 Task: View ignored repositories.
Action: Mouse moved to (1344, 132)
Screenshot: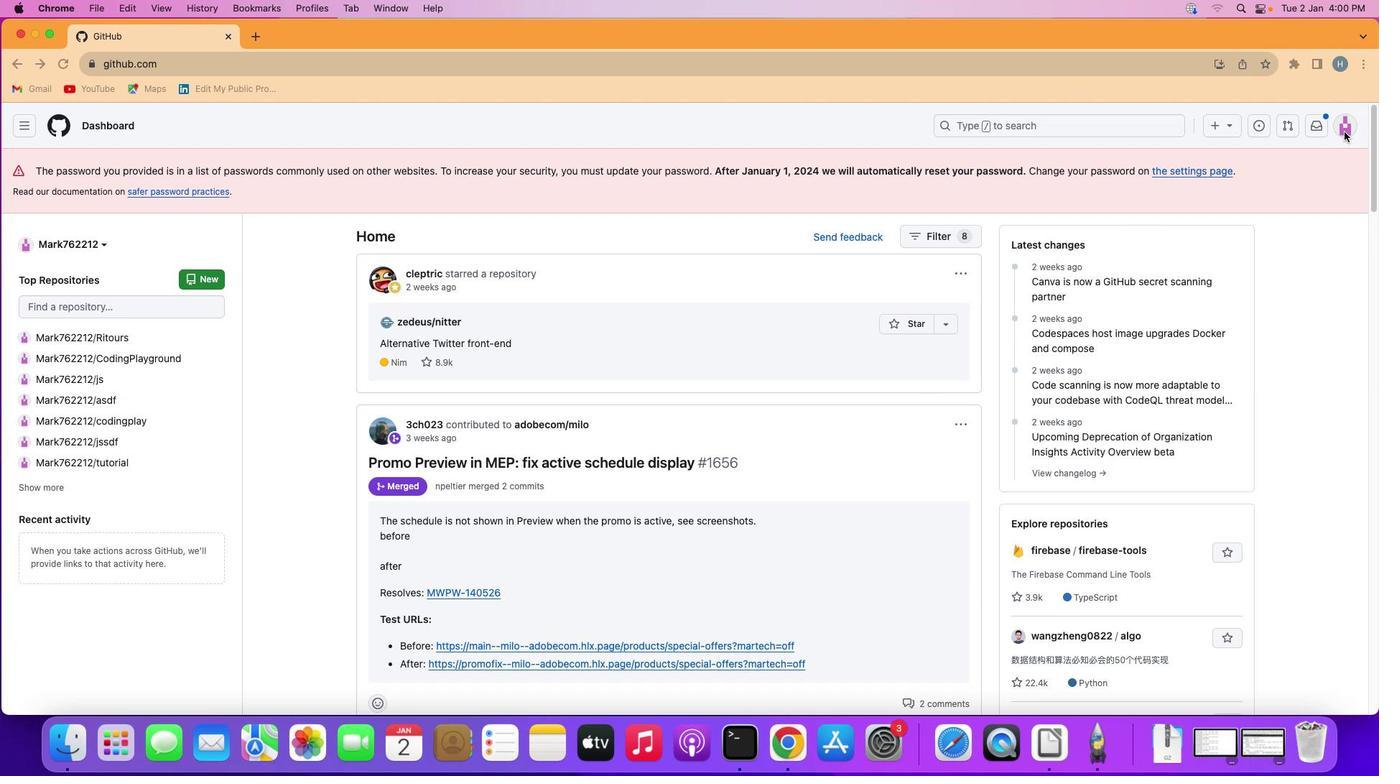 
Action: Mouse pressed left at (1344, 132)
Screenshot: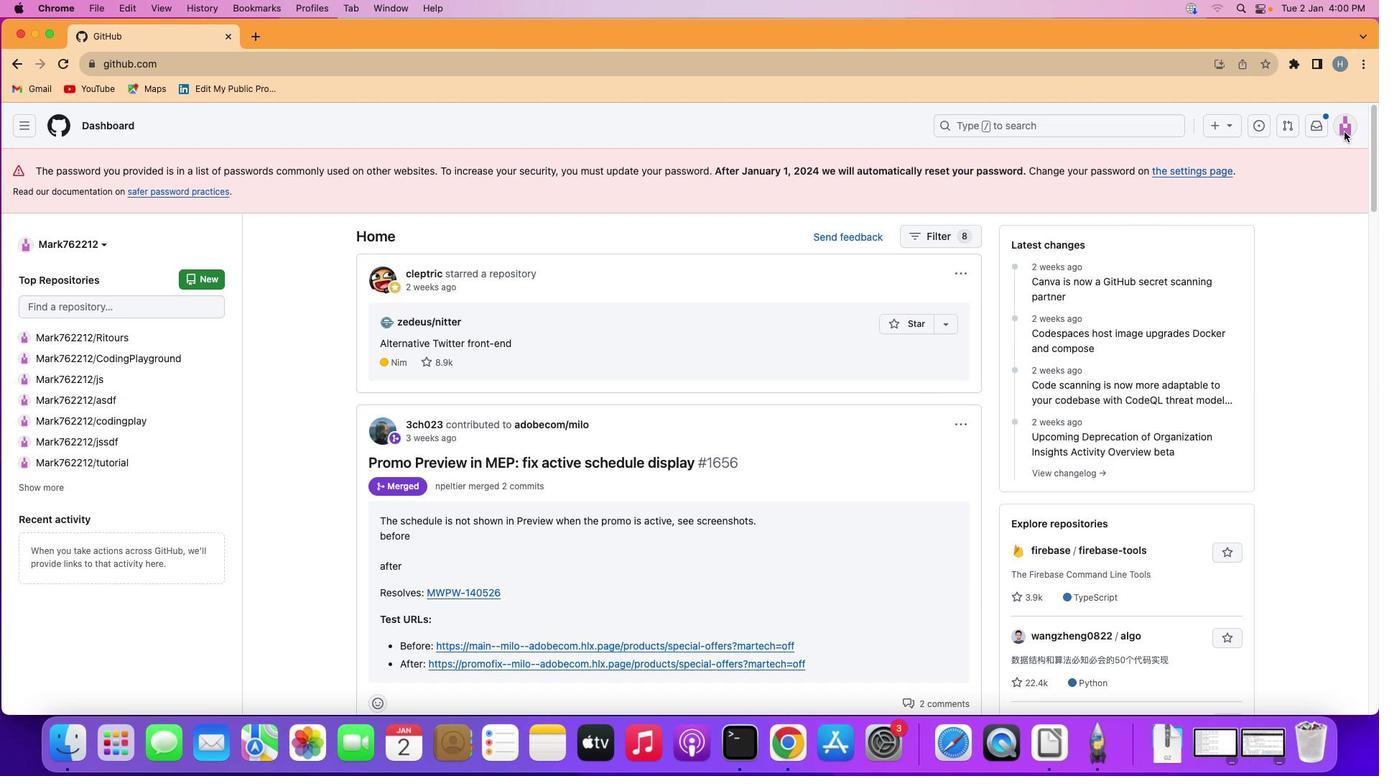 
Action: Mouse moved to (1345, 127)
Screenshot: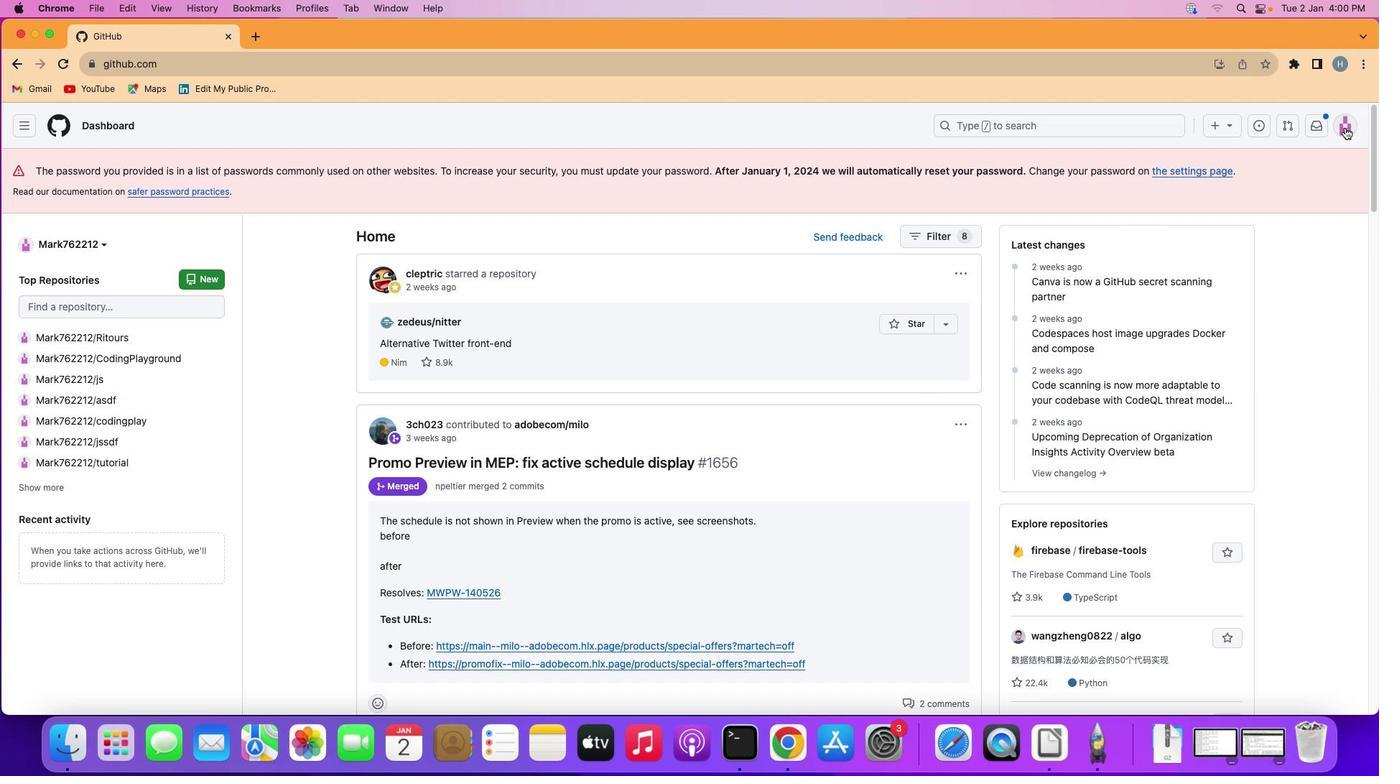 
Action: Mouse pressed left at (1345, 127)
Screenshot: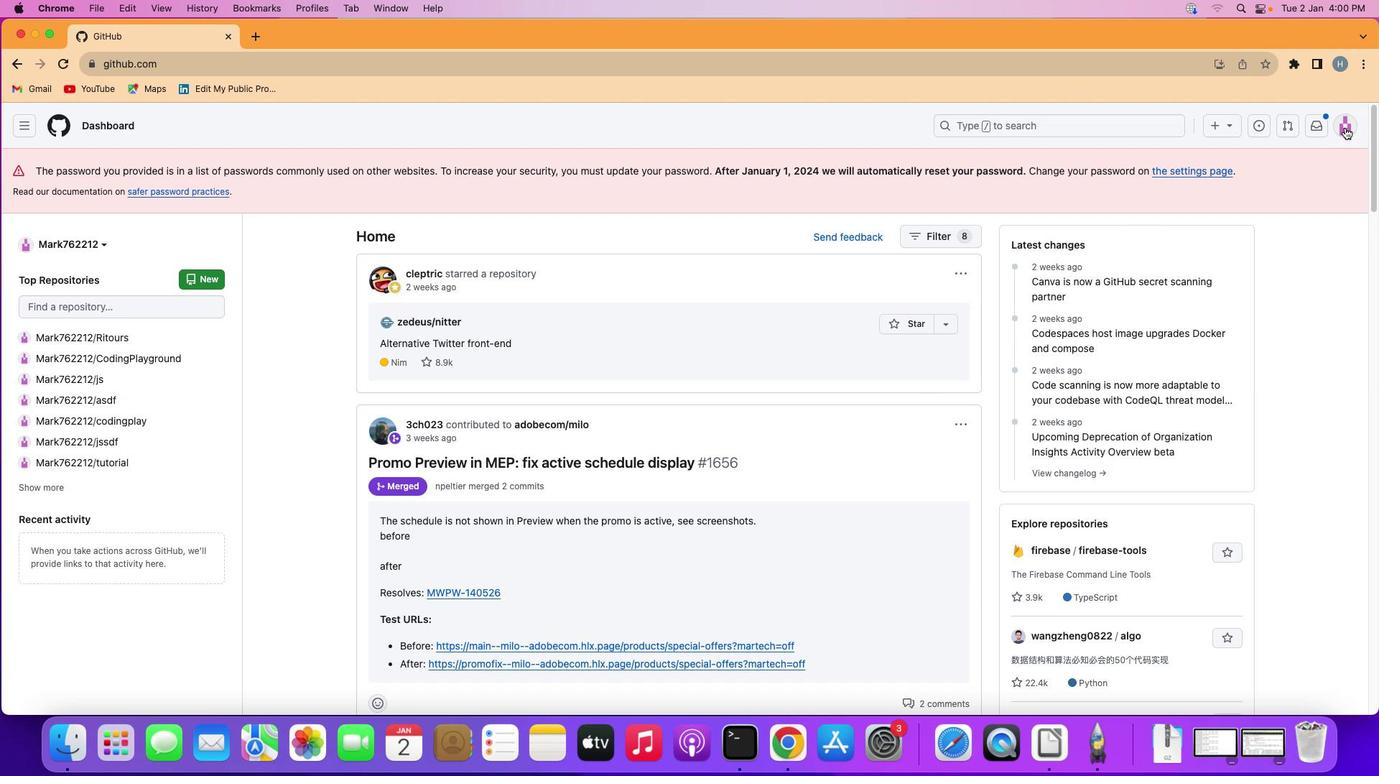 
Action: Mouse moved to (1224, 521)
Screenshot: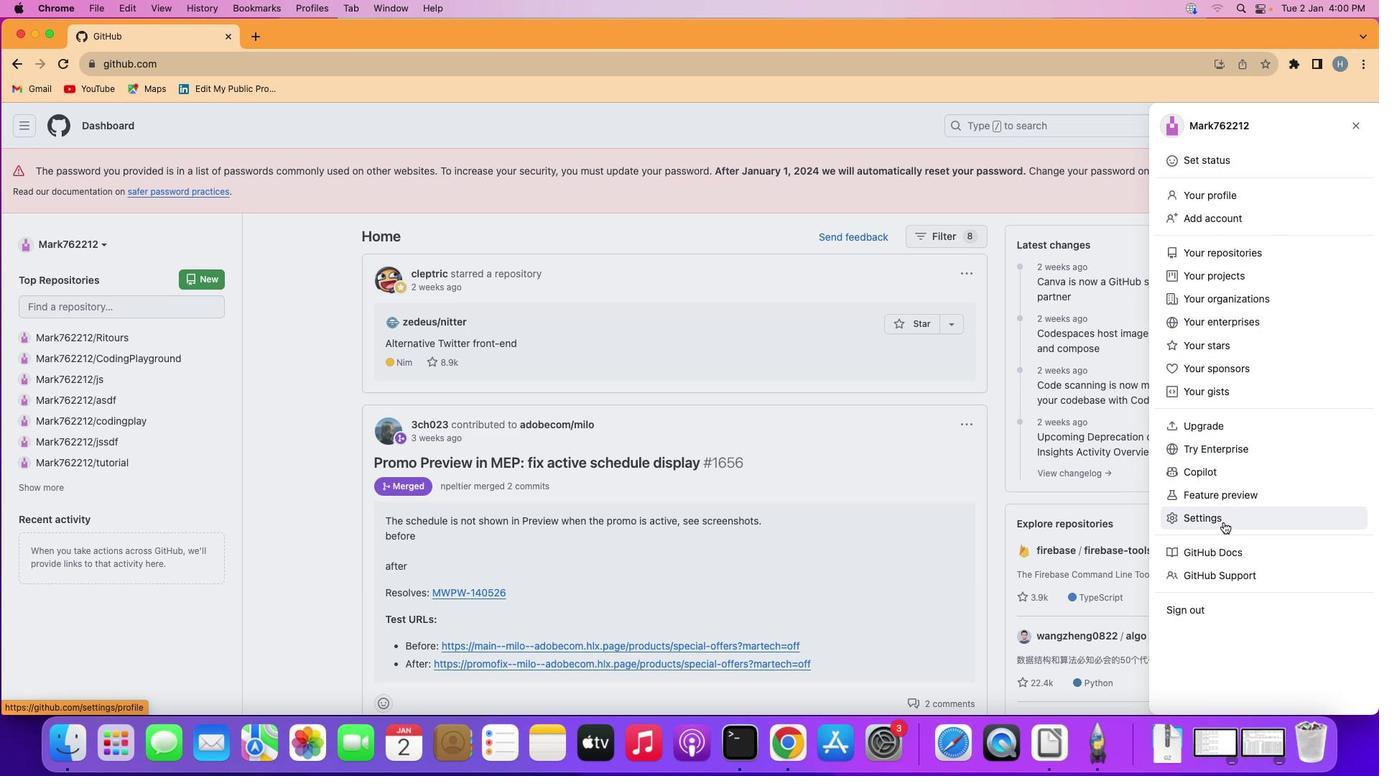 
Action: Mouse pressed left at (1224, 521)
Screenshot: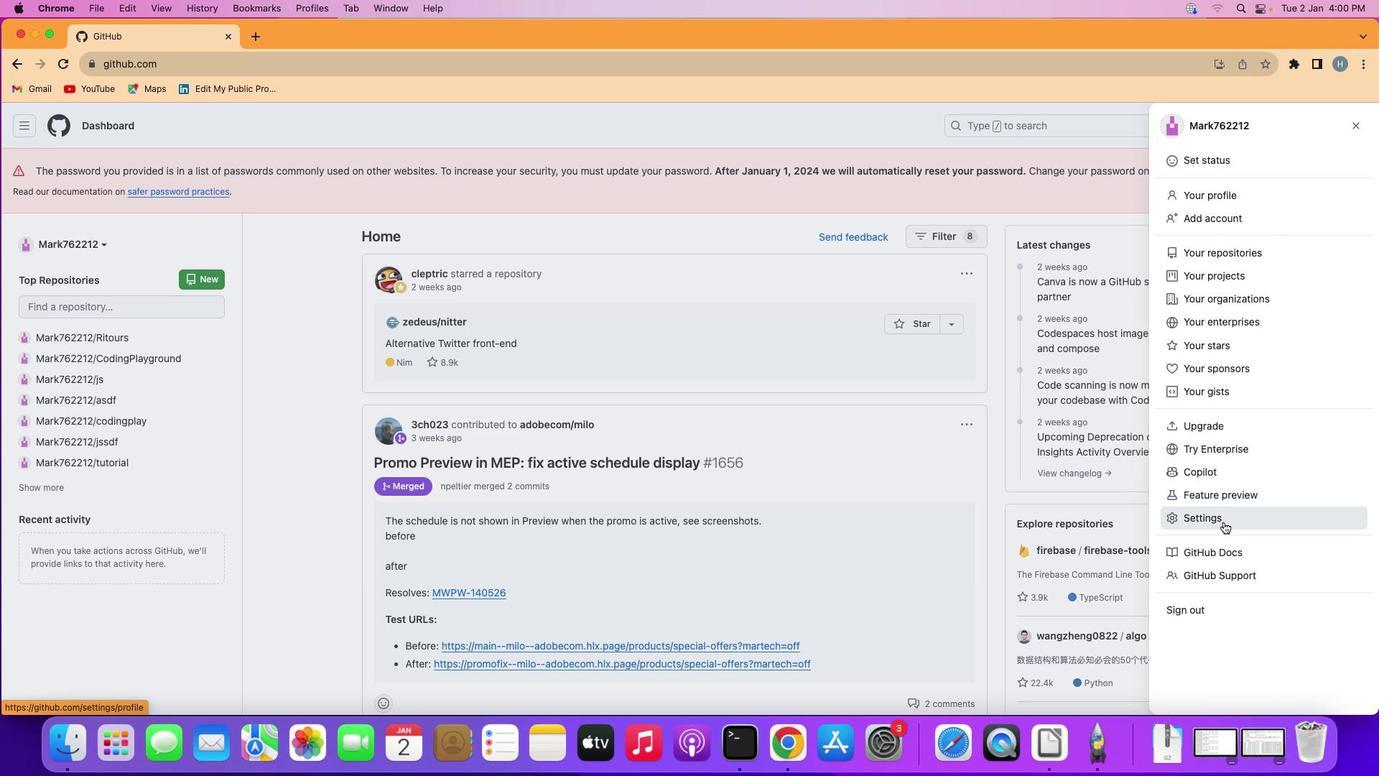 
Action: Mouse moved to (328, 389)
Screenshot: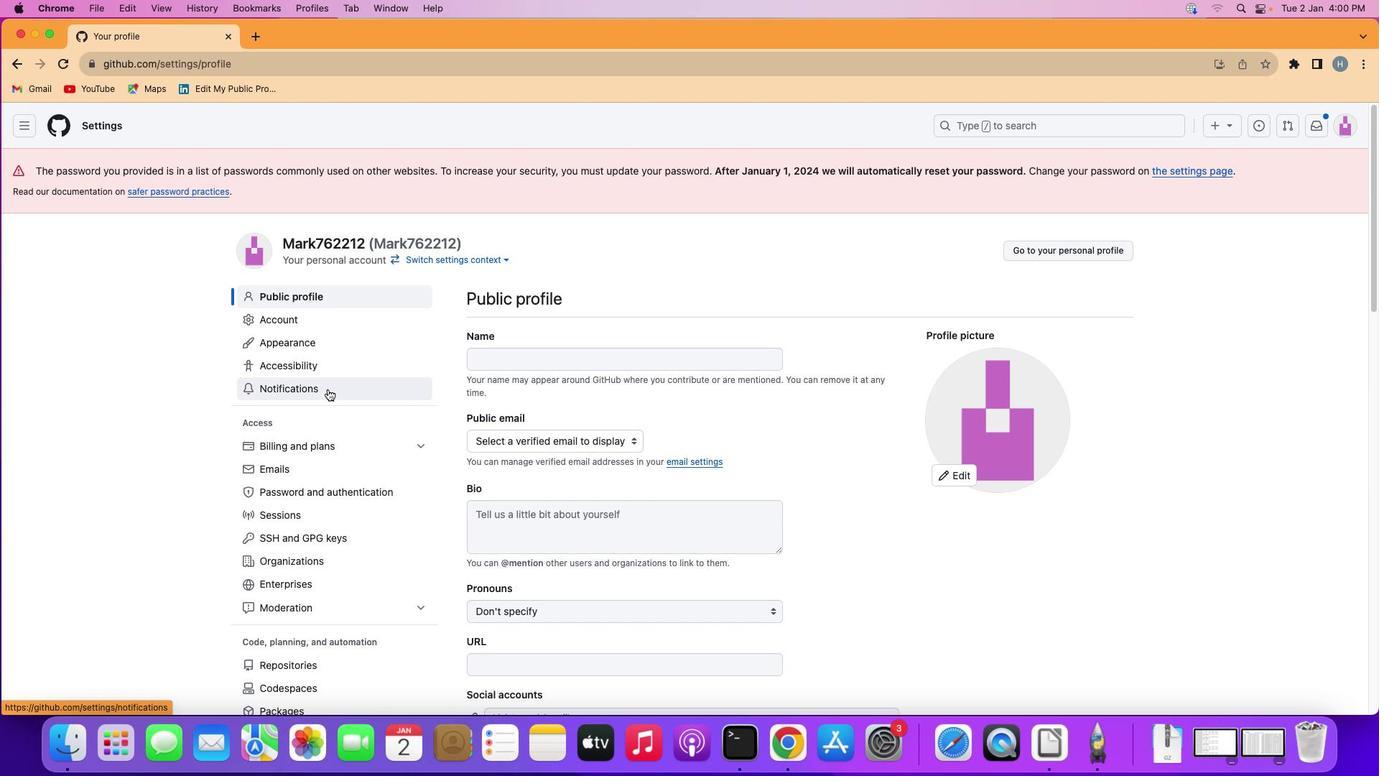 
Action: Mouse pressed left at (328, 389)
Screenshot: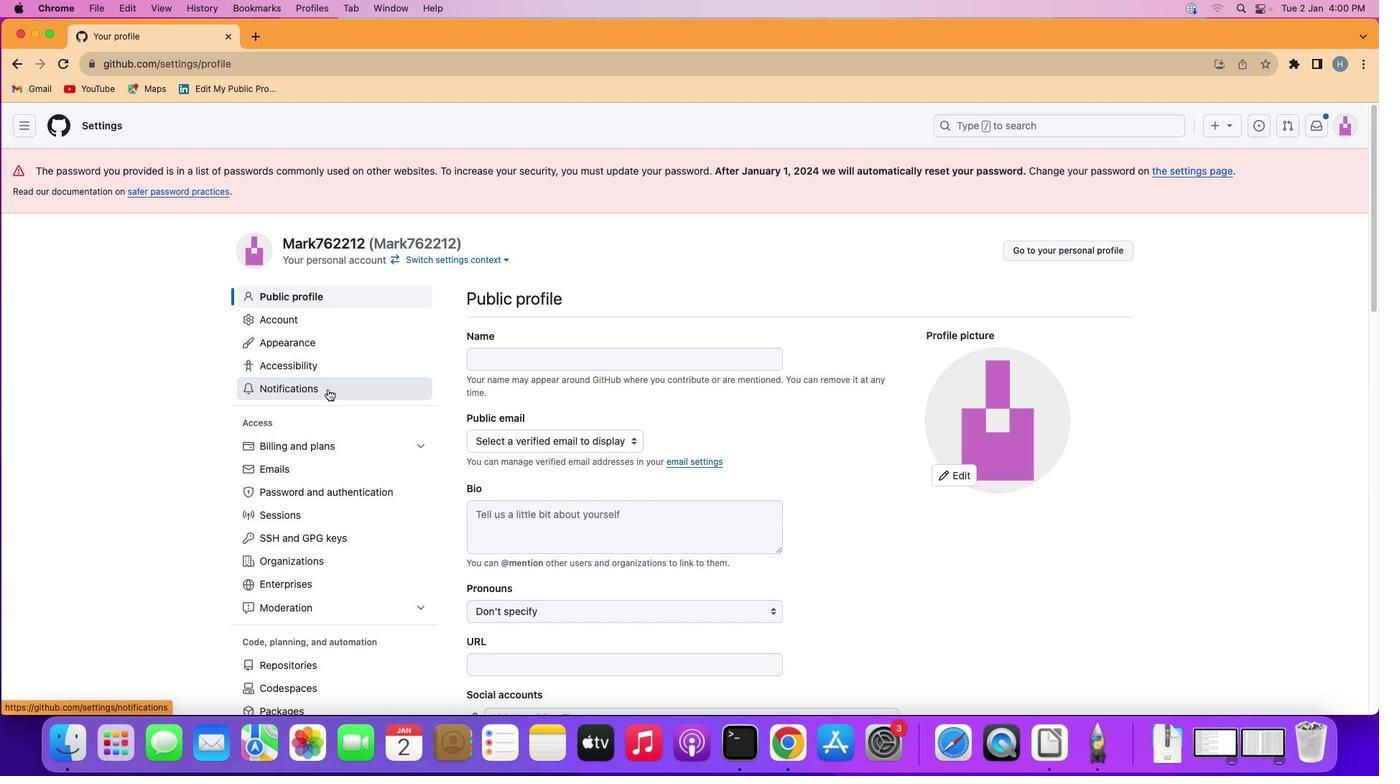 
Action: Mouse moved to (648, 518)
Screenshot: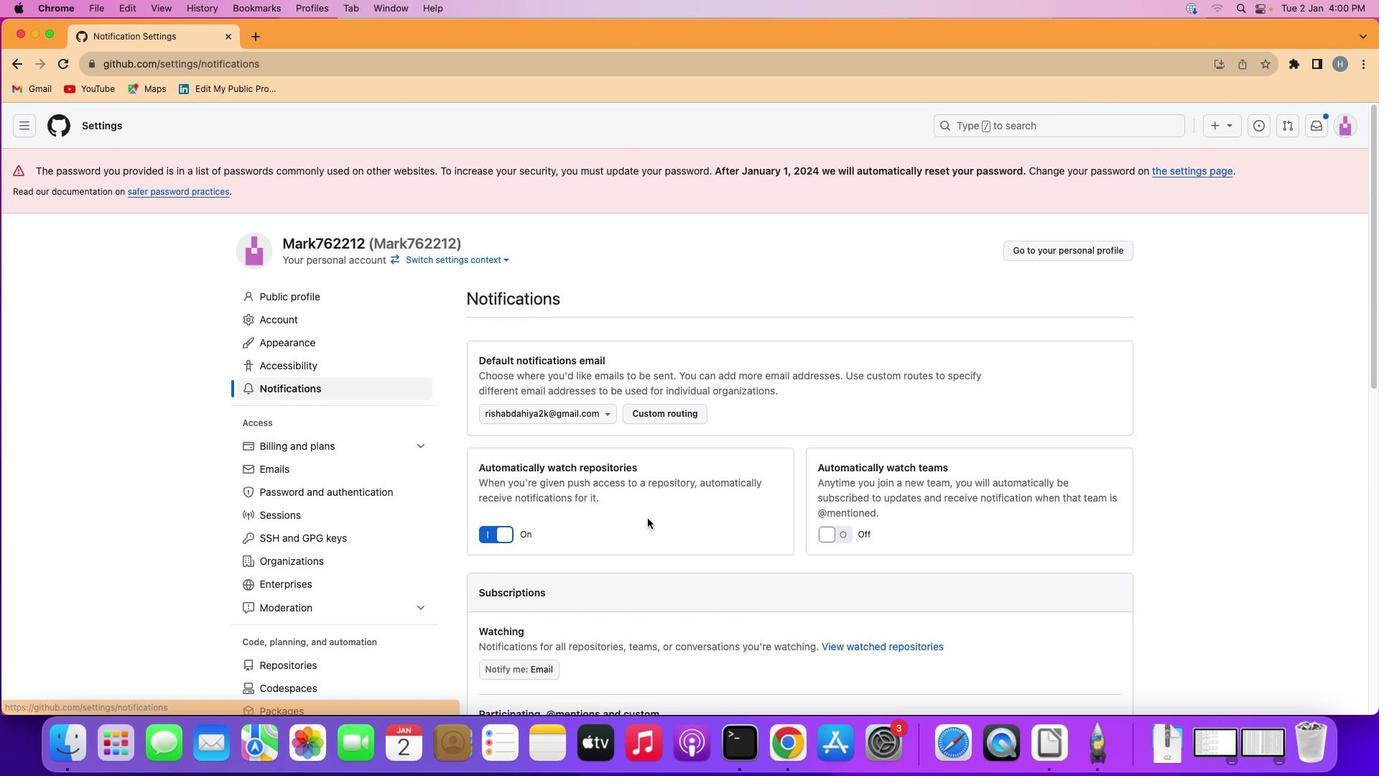 
Action: Mouse scrolled (648, 518) with delta (0, 0)
Screenshot: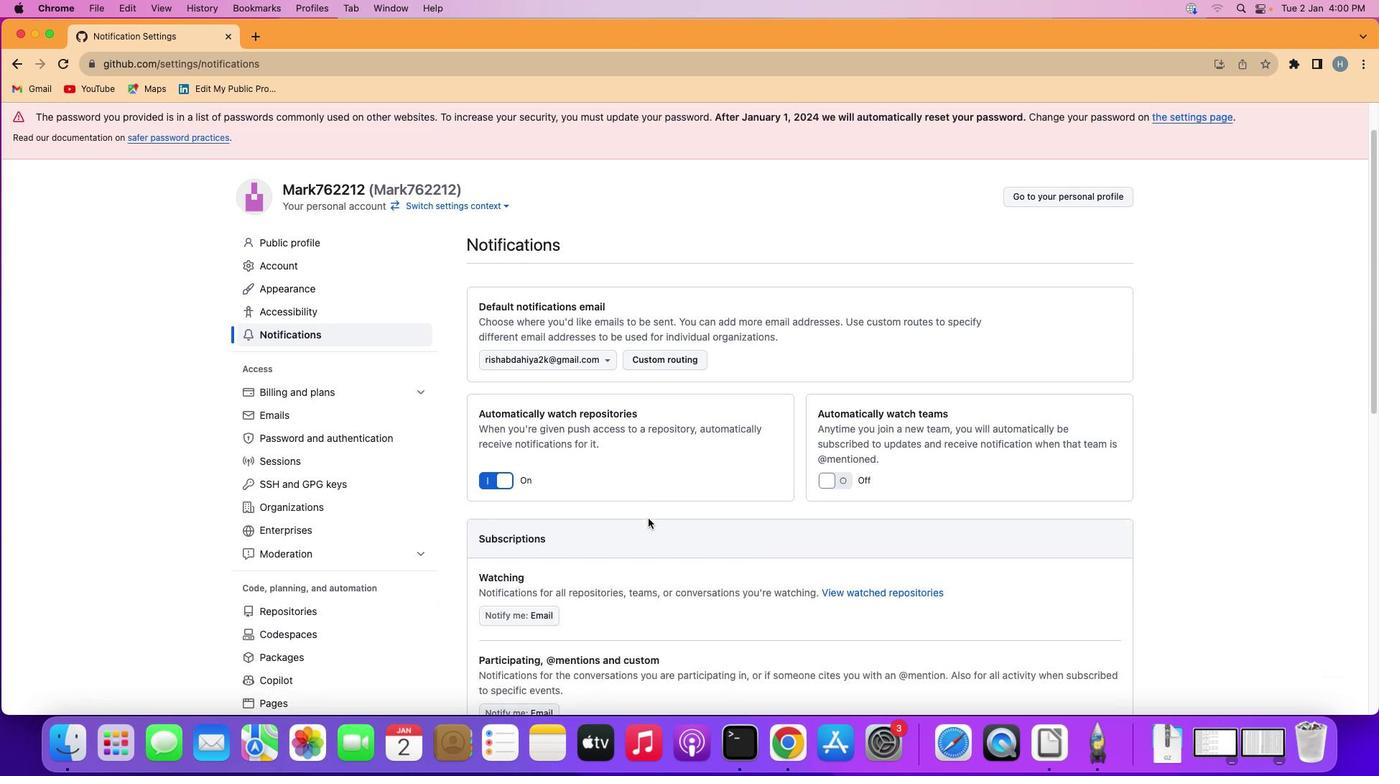 
Action: Mouse moved to (648, 518)
Screenshot: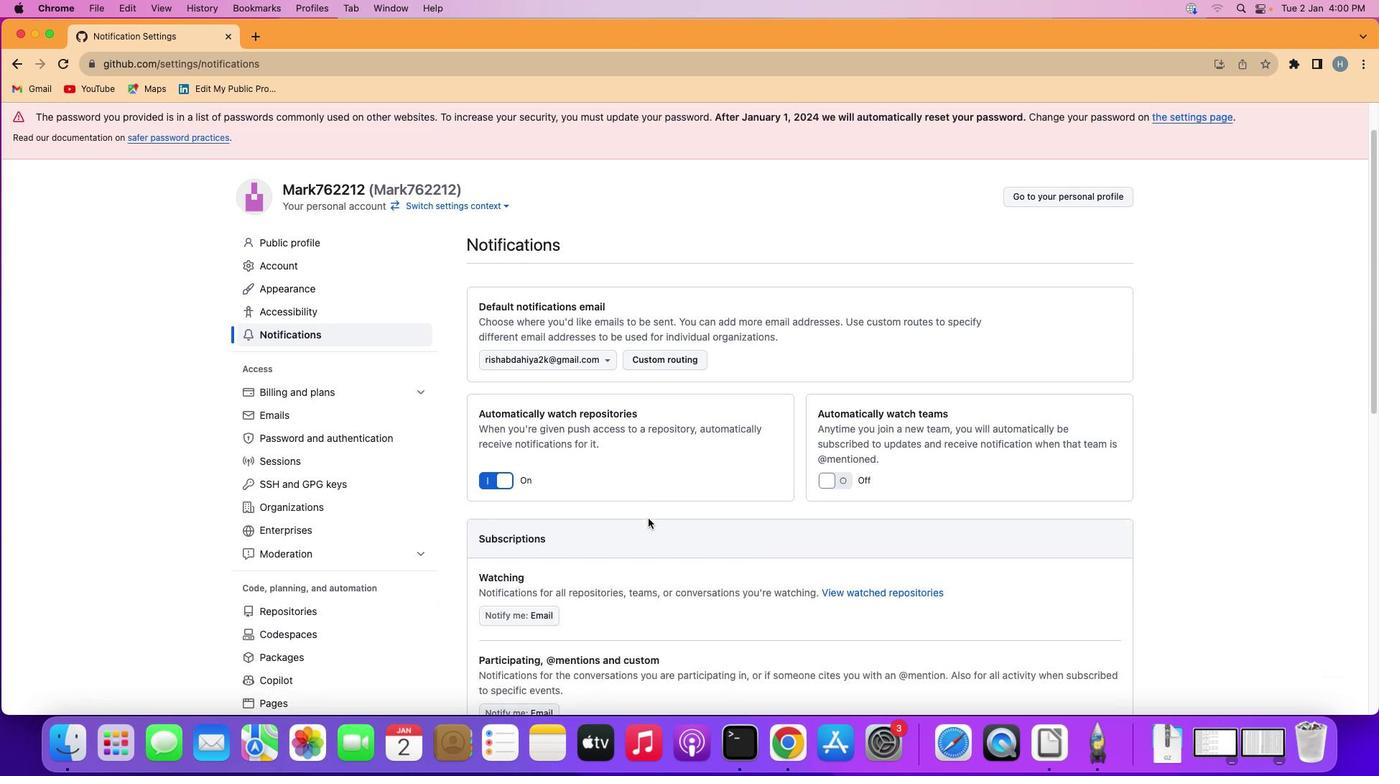 
Action: Mouse scrolled (648, 518) with delta (0, 0)
Screenshot: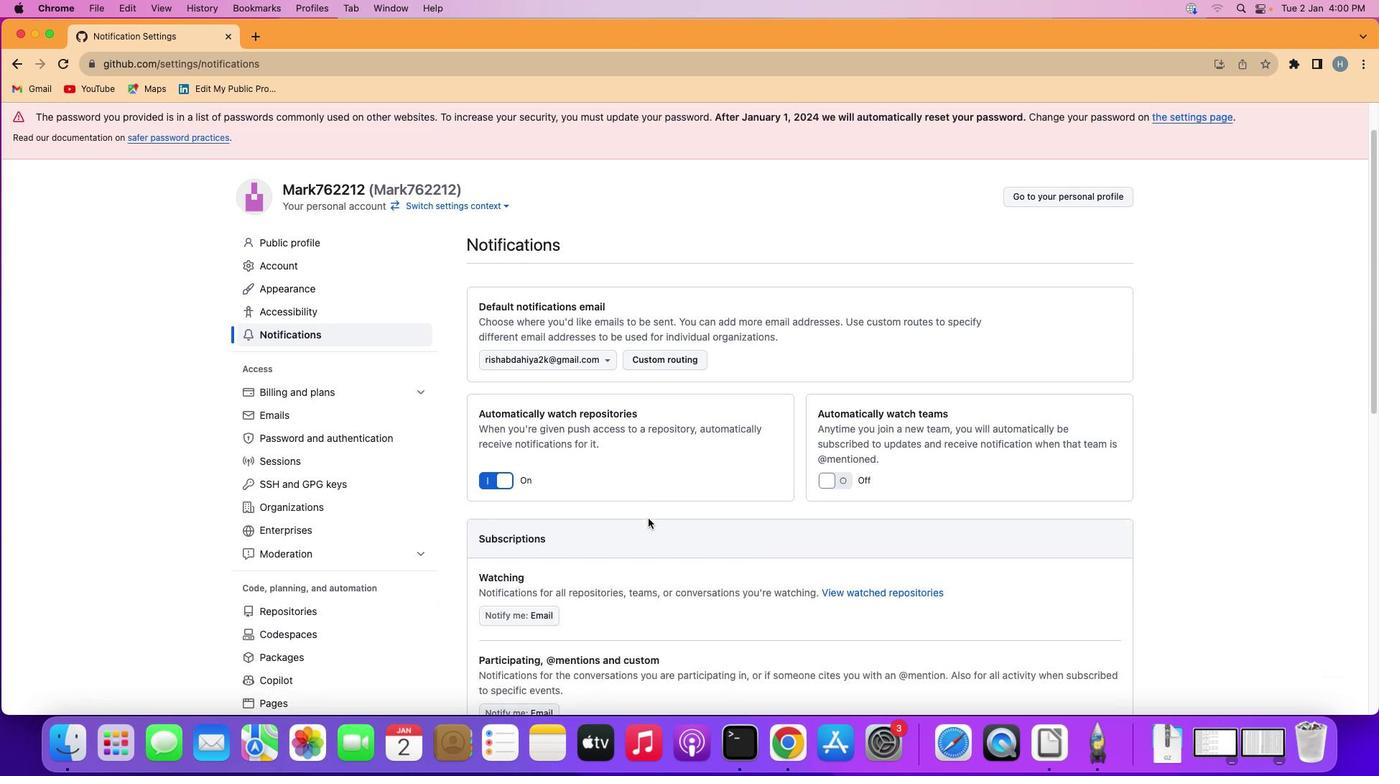 
Action: Mouse scrolled (648, 518) with delta (0, -2)
Screenshot: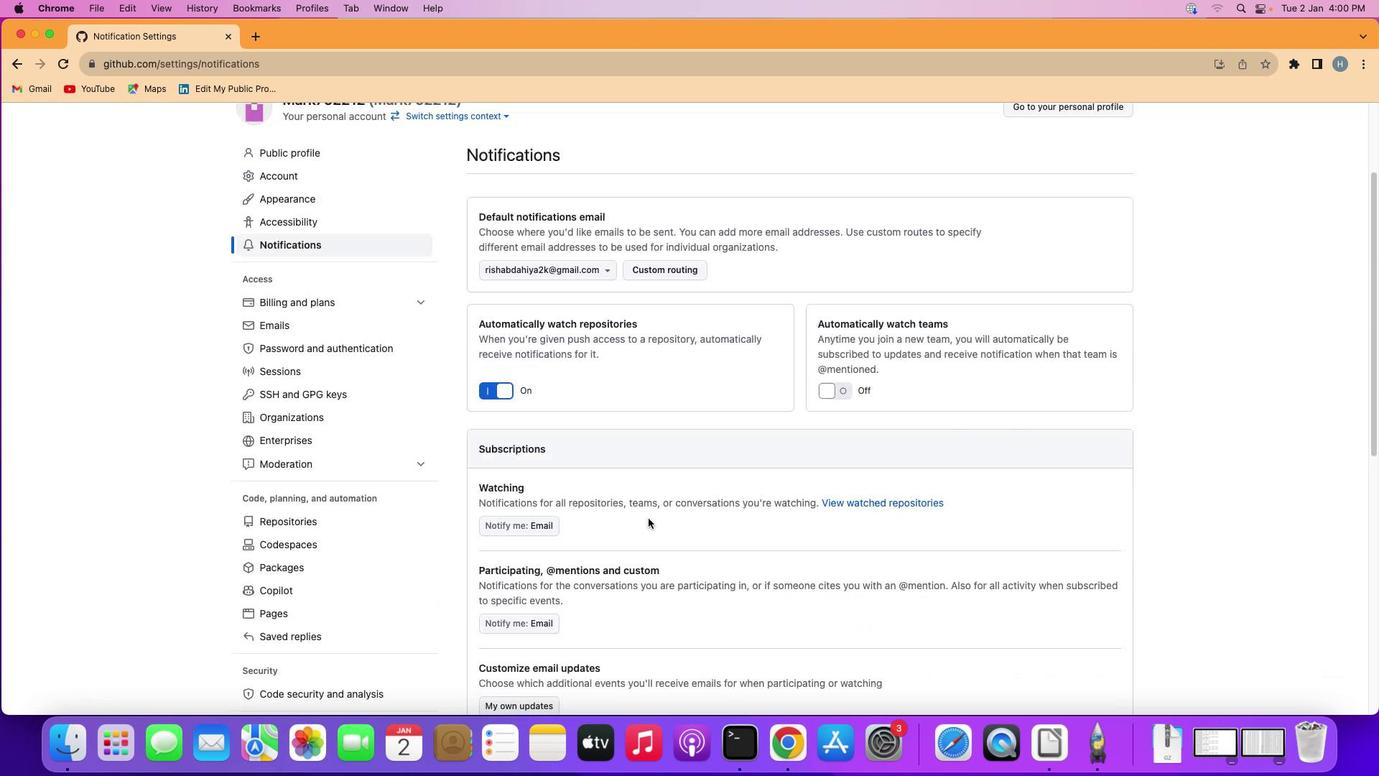 
Action: Mouse scrolled (648, 518) with delta (0, -2)
Screenshot: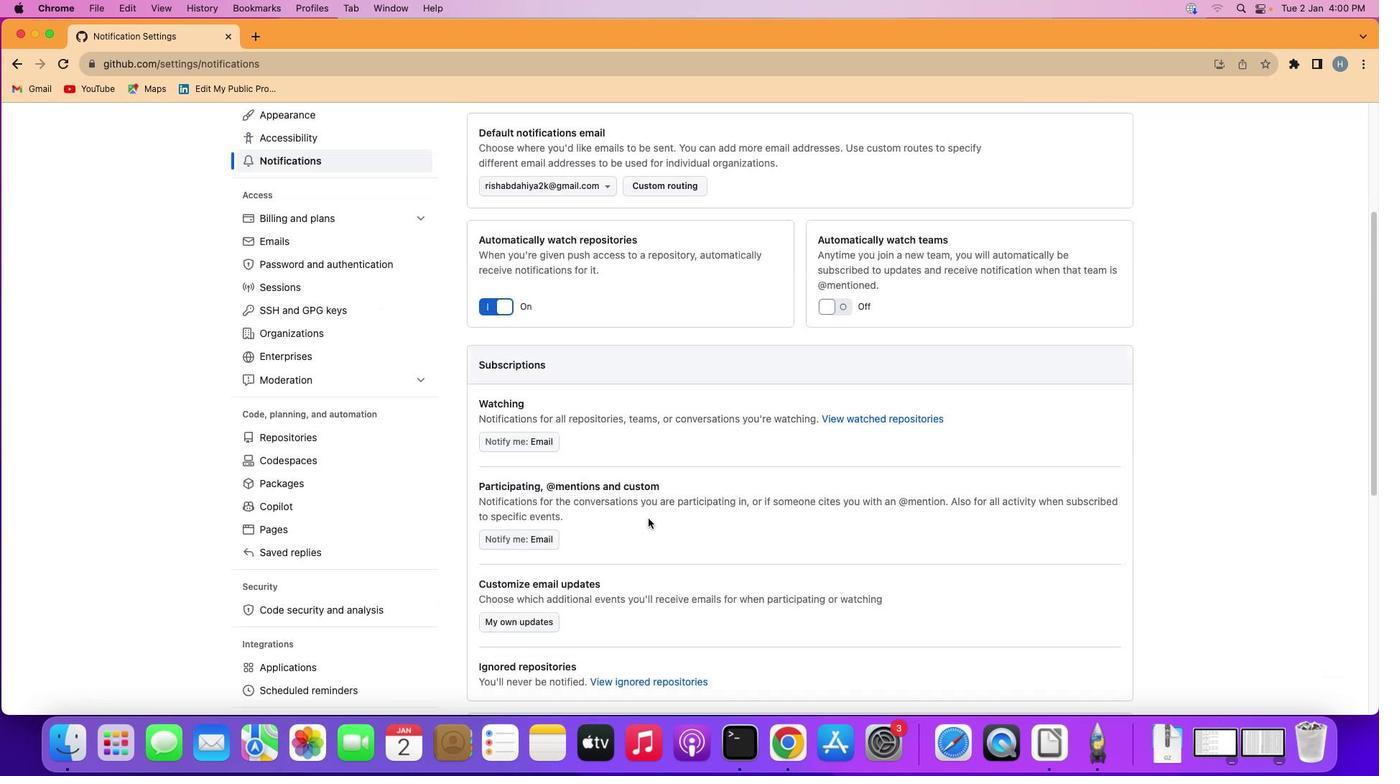 
Action: Mouse scrolled (648, 518) with delta (0, 0)
Screenshot: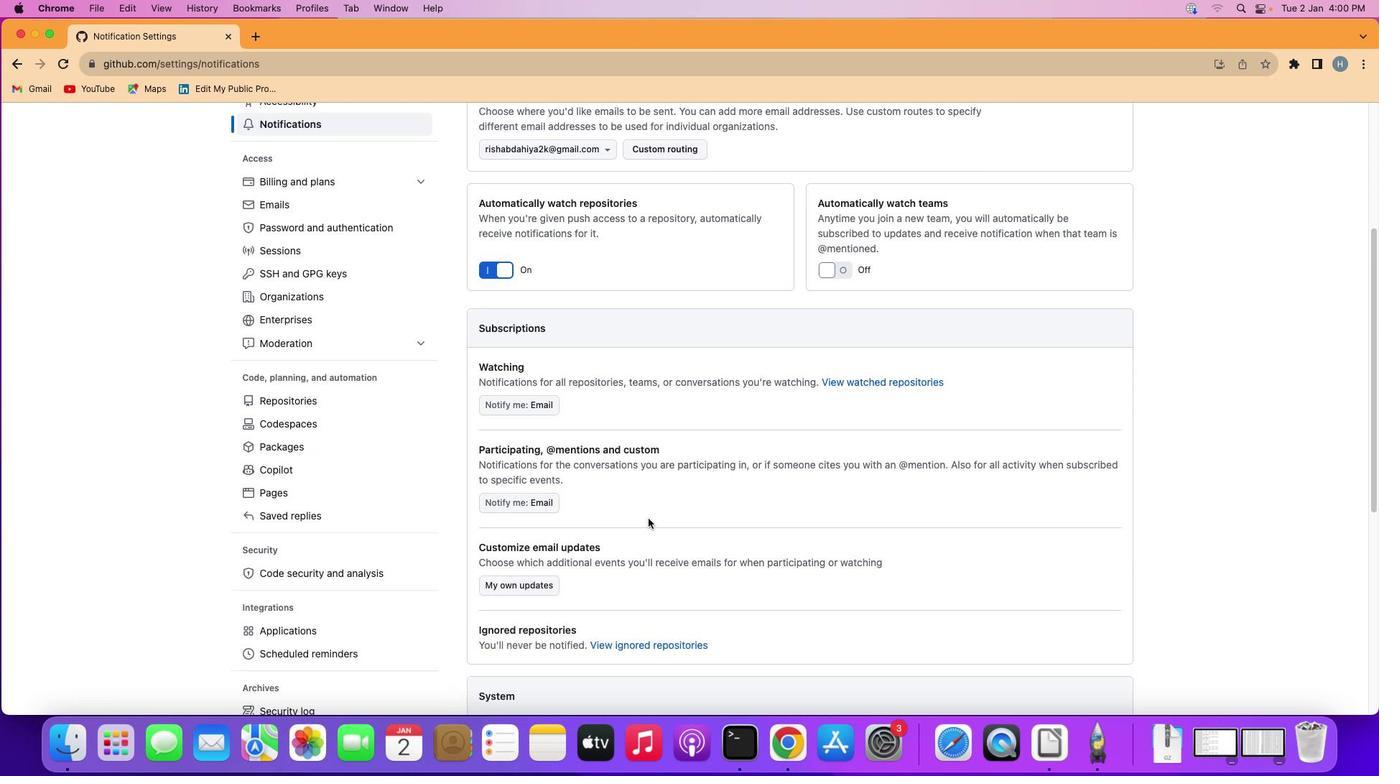 
Action: Mouse scrolled (648, 518) with delta (0, 0)
Screenshot: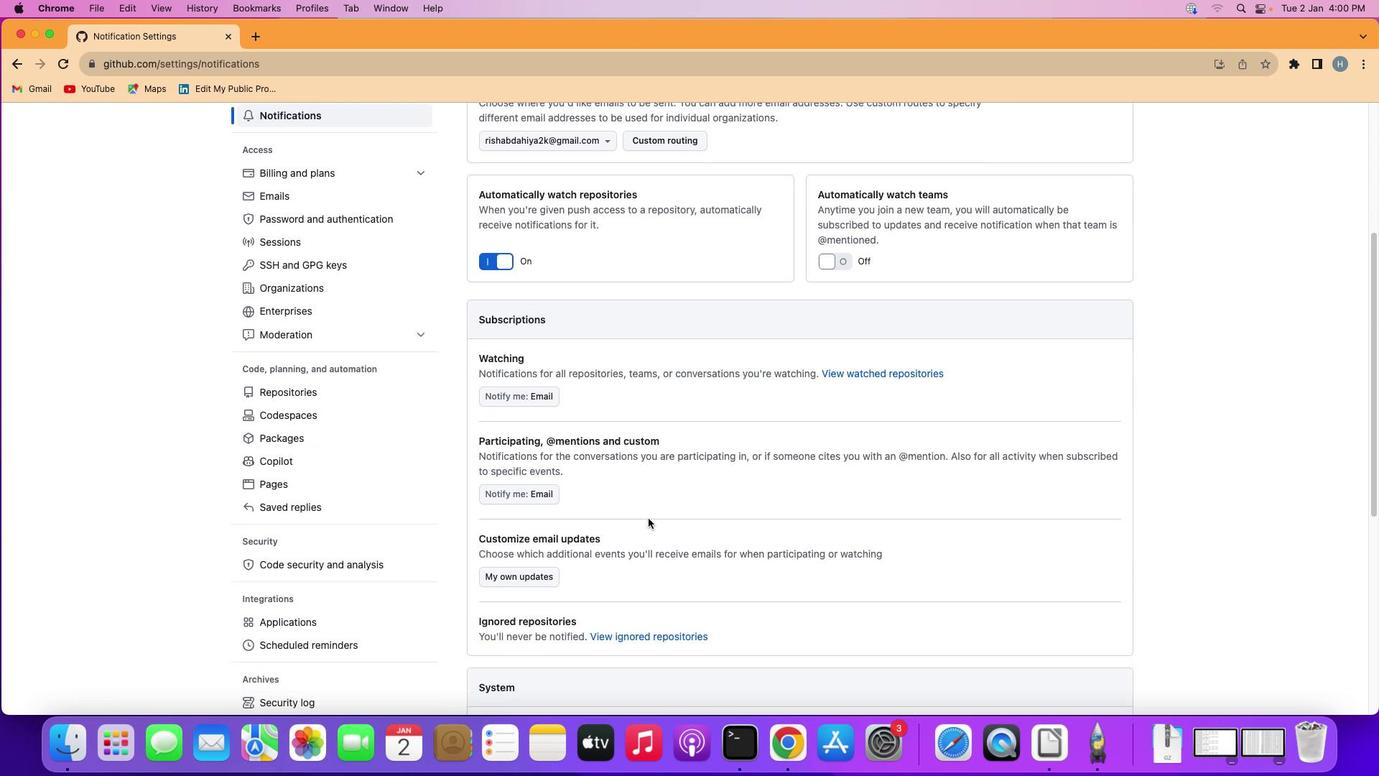 
Action: Mouse scrolled (648, 518) with delta (0, -1)
Screenshot: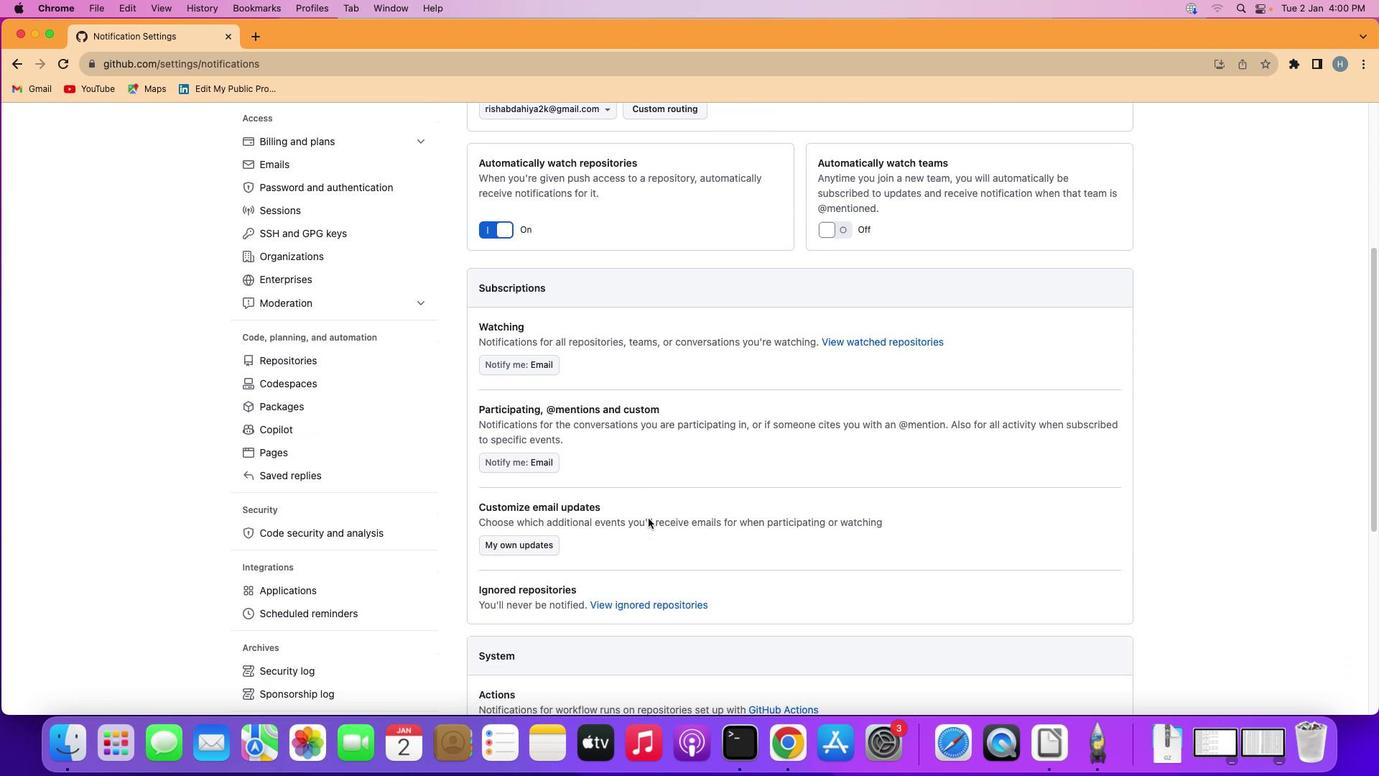 
Action: Mouse scrolled (648, 518) with delta (0, 0)
Screenshot: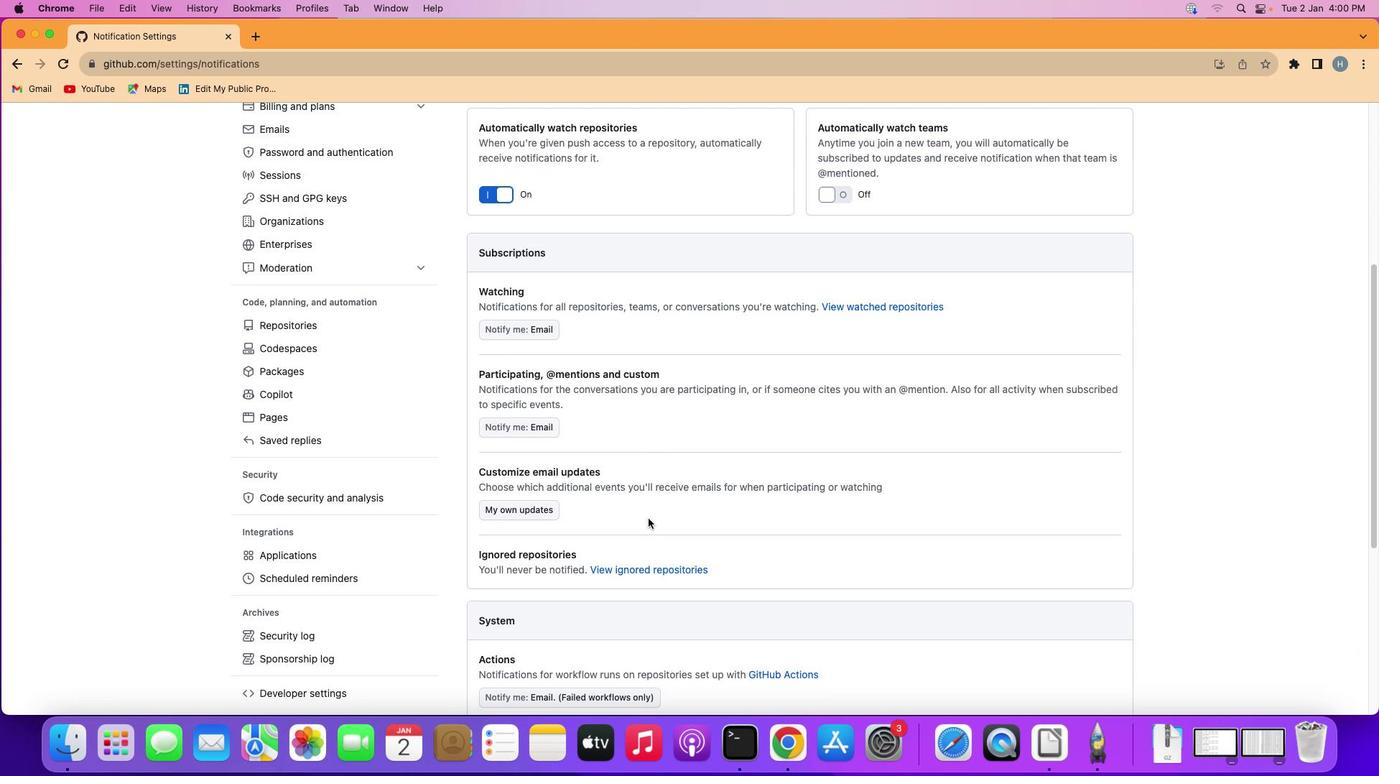
Action: Mouse scrolled (648, 518) with delta (0, 0)
Screenshot: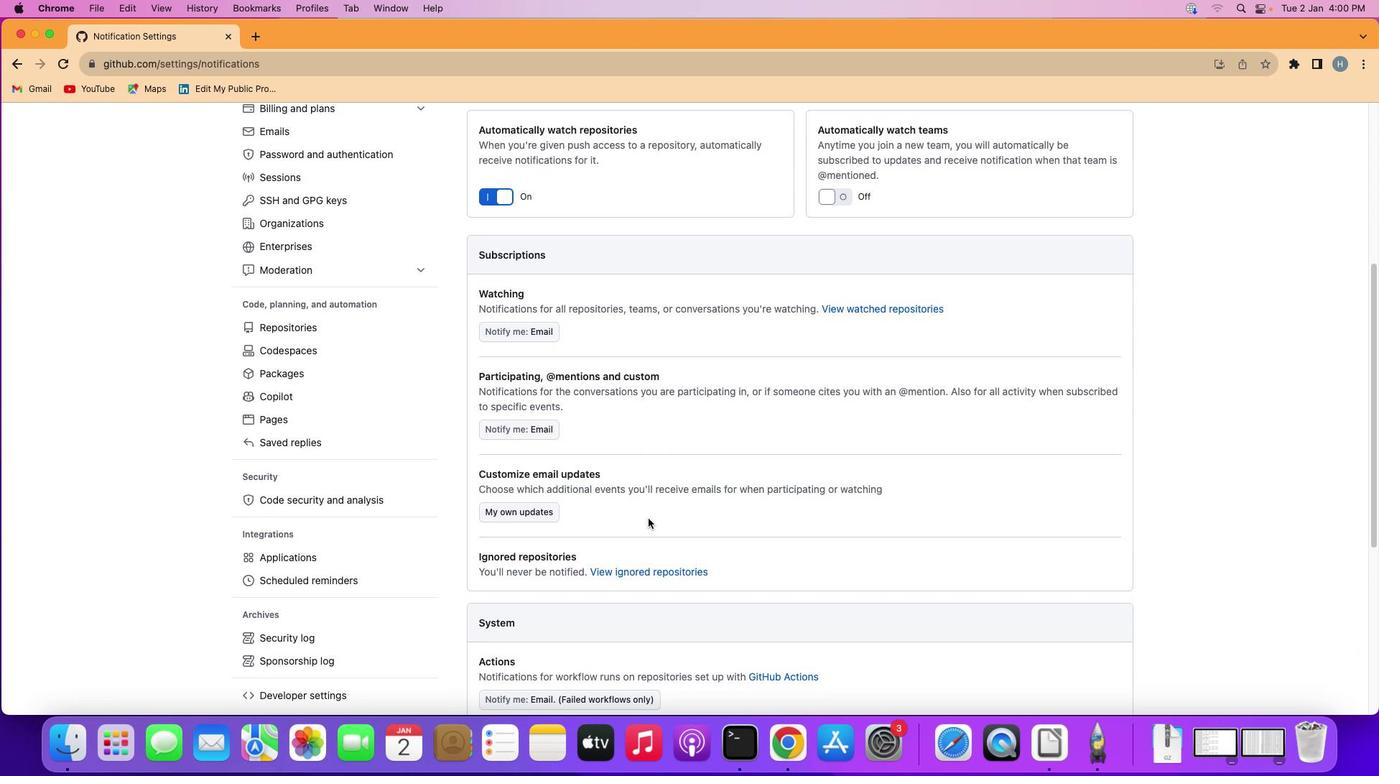 
Action: Mouse scrolled (648, 518) with delta (0, 0)
Screenshot: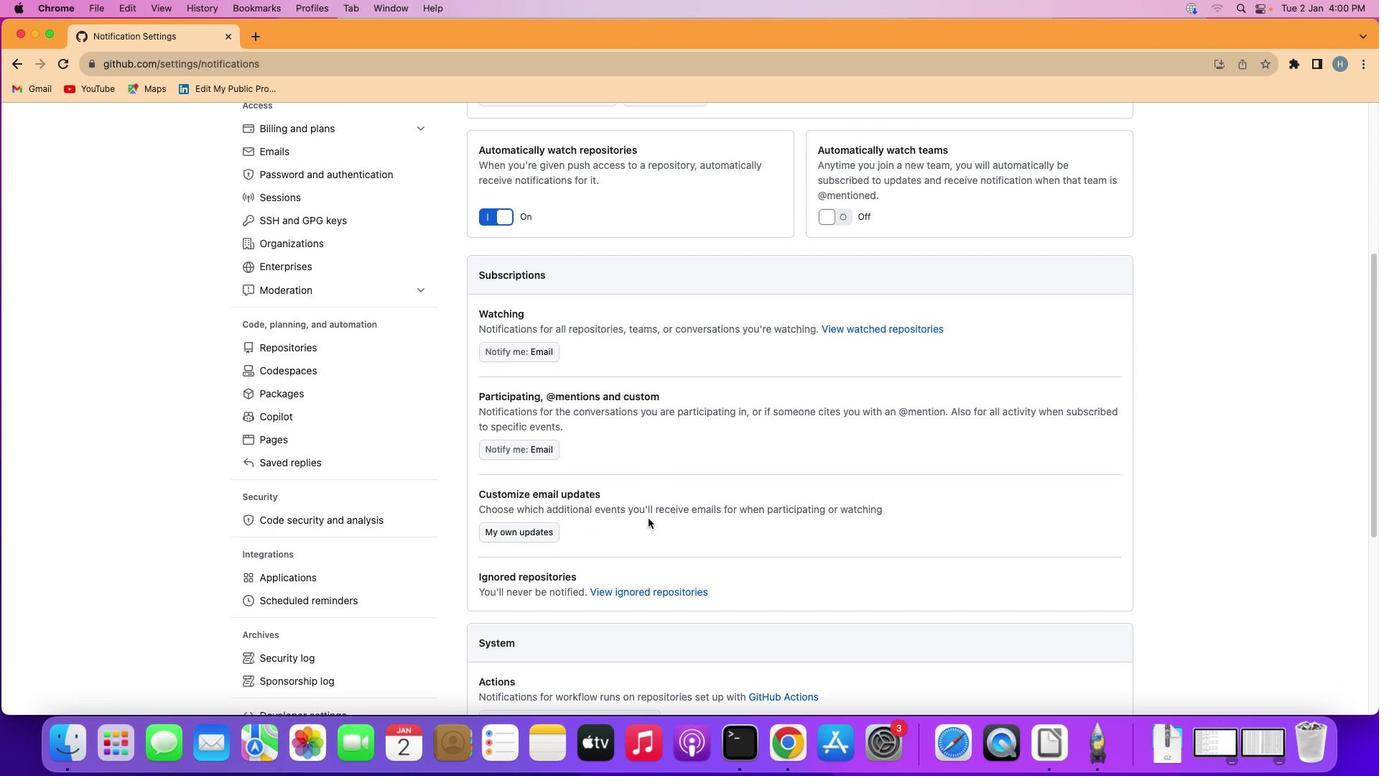 
Action: Mouse scrolled (648, 518) with delta (0, 0)
Screenshot: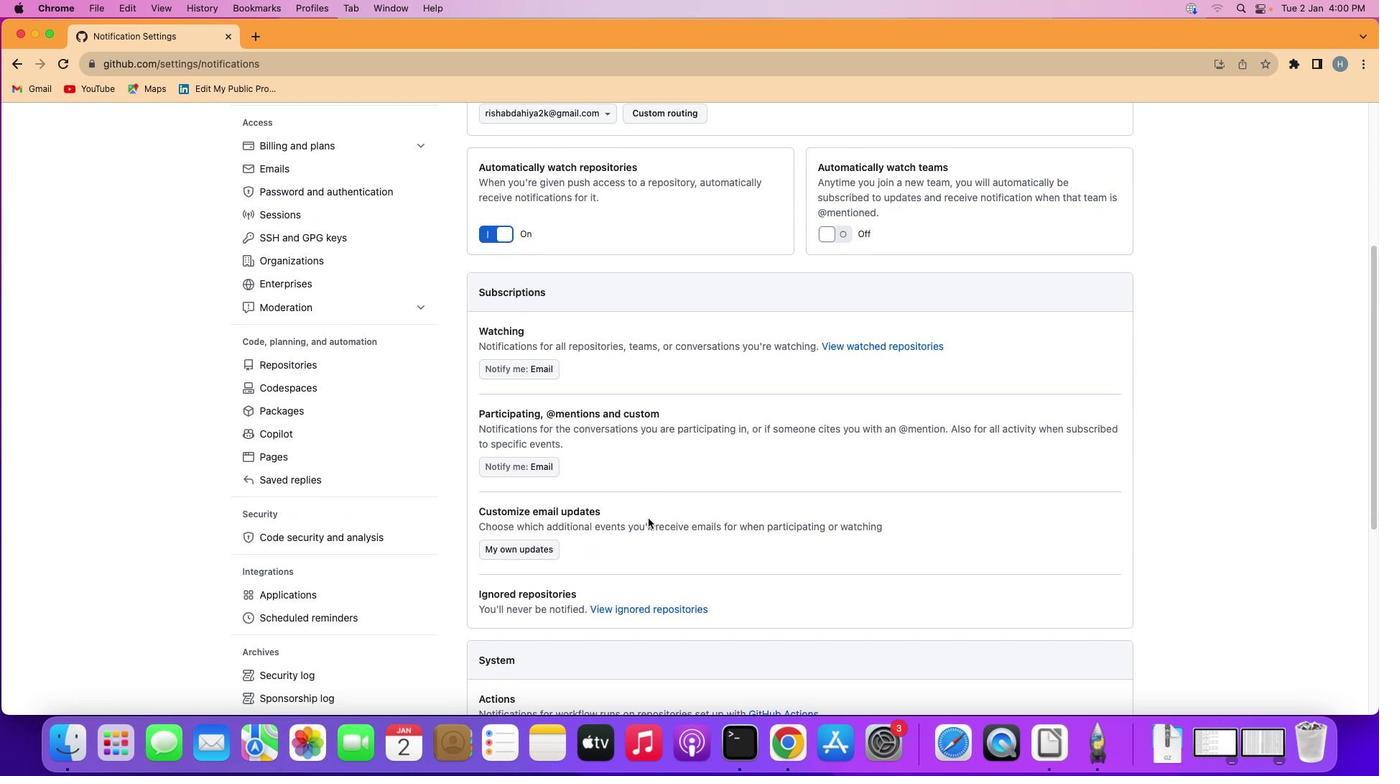 
Action: Mouse moved to (650, 606)
Screenshot: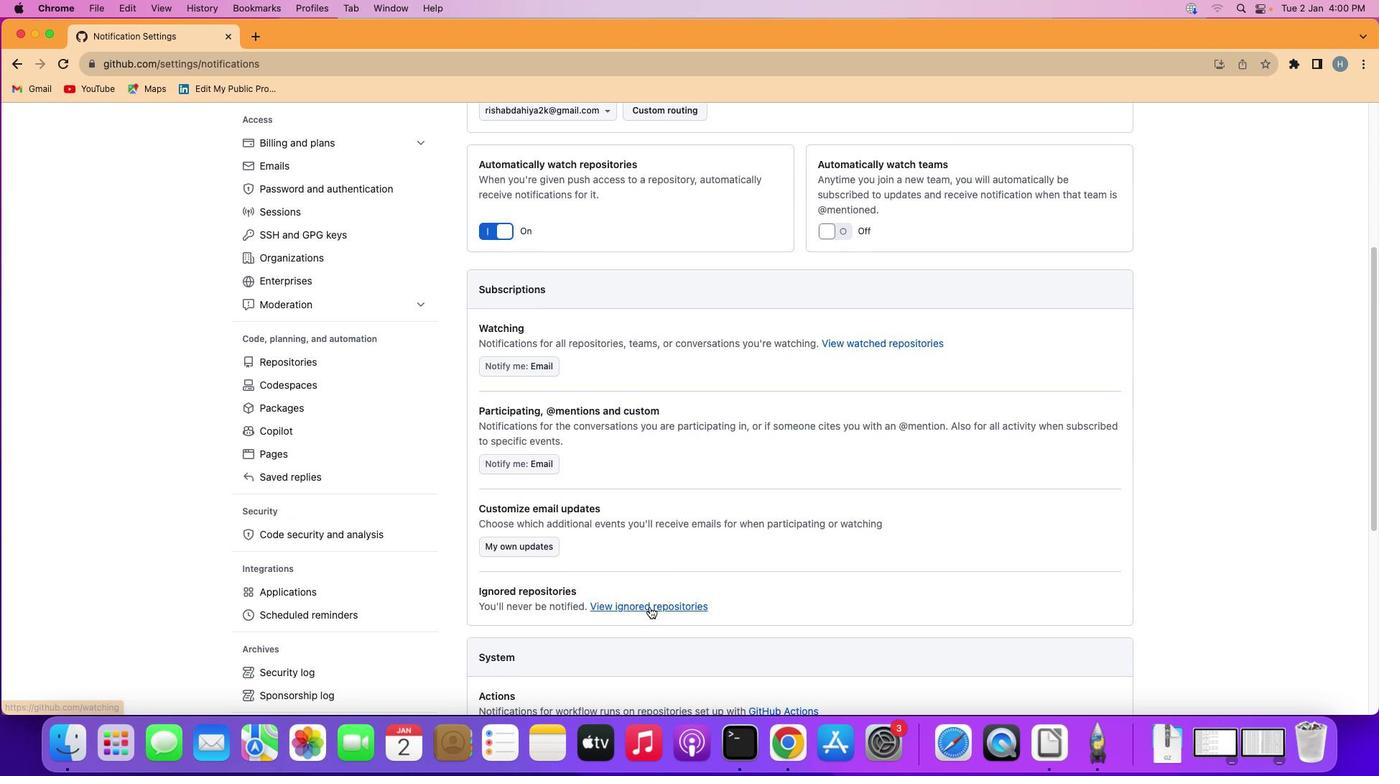 
Action: Mouse pressed left at (650, 606)
Screenshot: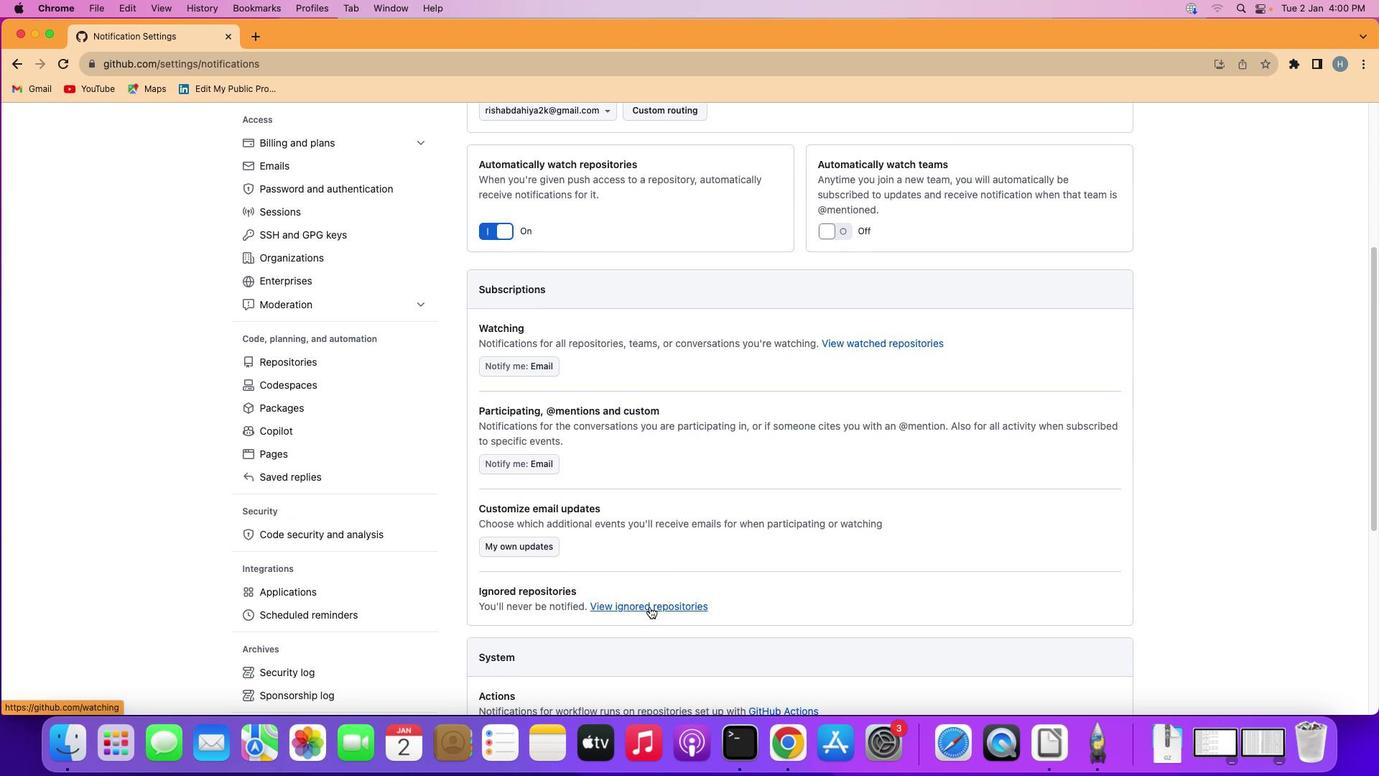 
